 Task: Apply strikethrough to the text.
Action: Mouse moved to (39, 163)
Screenshot: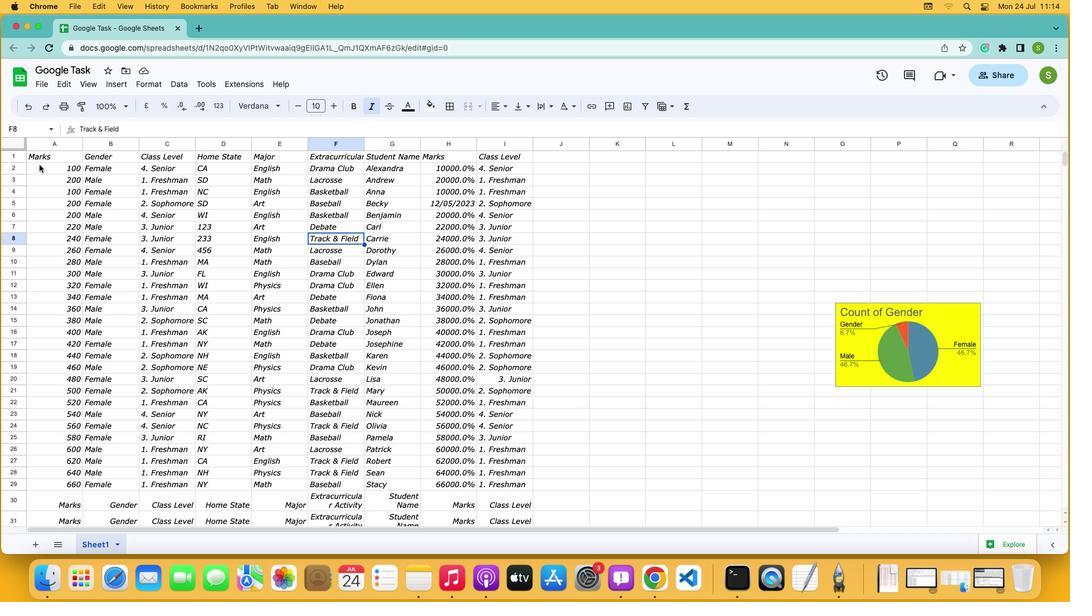 
Action: Mouse pressed left at (39, 163)
Screenshot: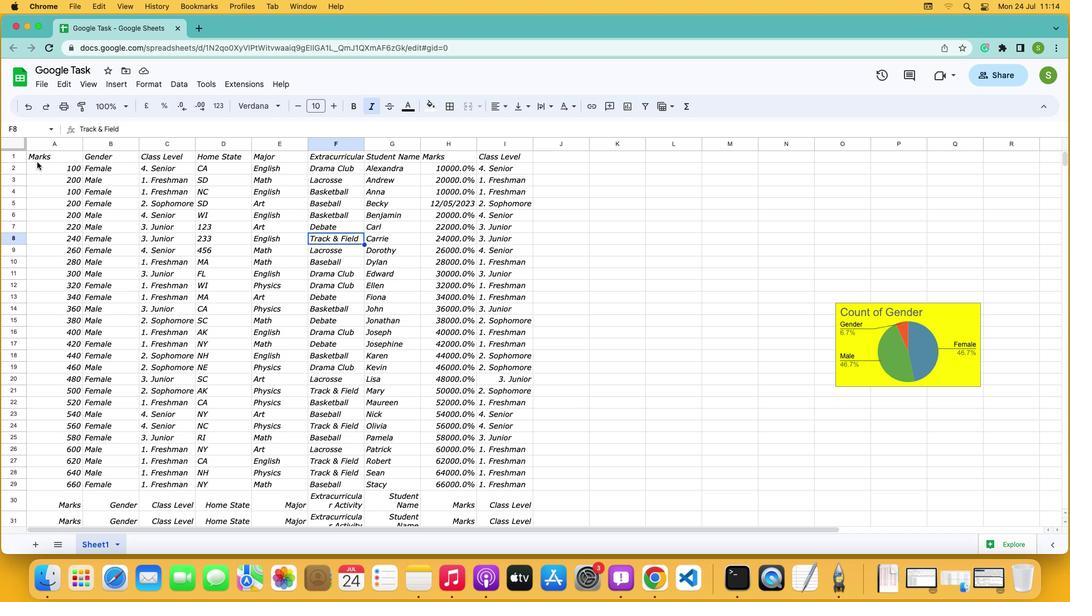 
Action: Mouse moved to (37, 159)
Screenshot: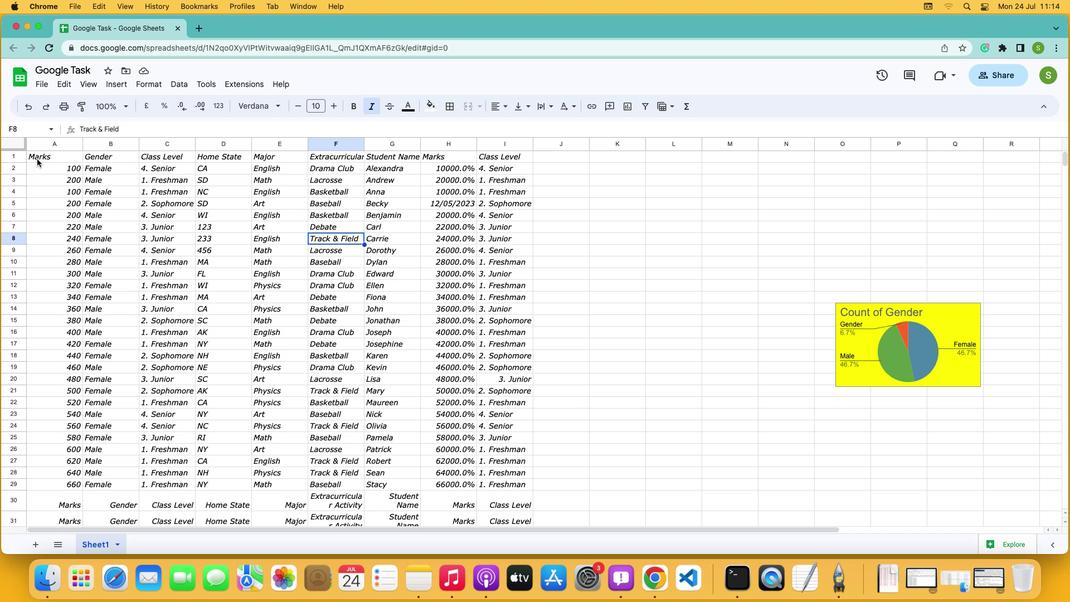 
Action: Mouse pressed left at (37, 159)
Screenshot: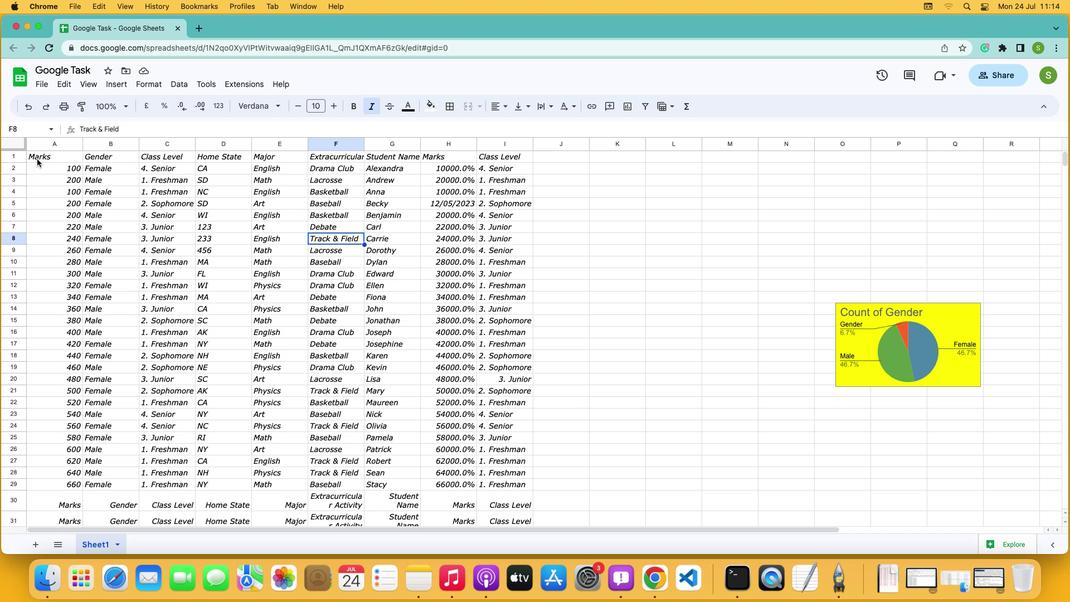 
Action: Mouse moved to (388, 107)
Screenshot: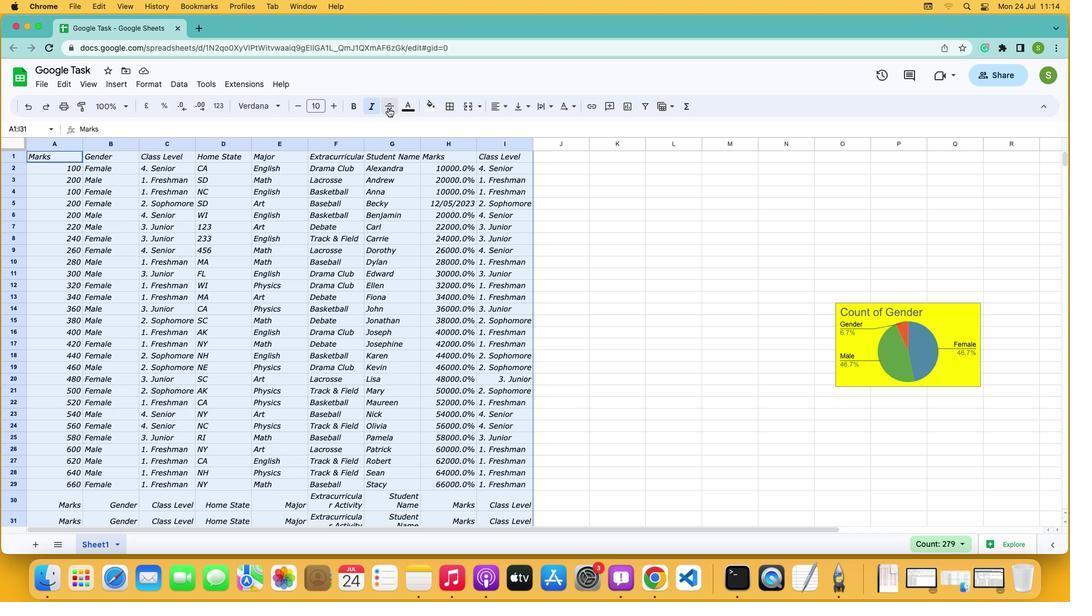 
Action: Mouse pressed left at (388, 107)
Screenshot: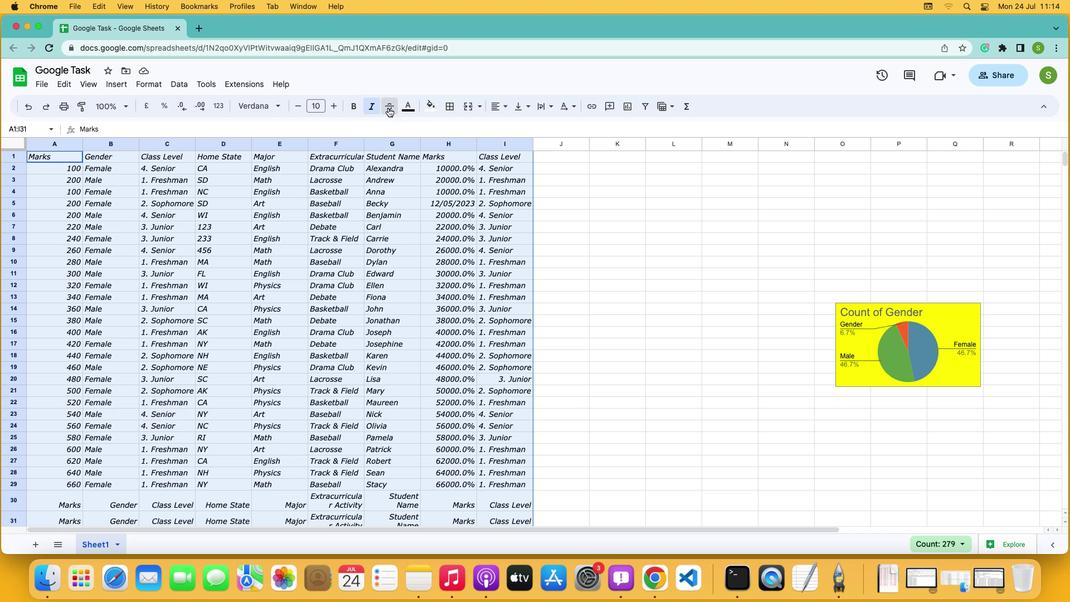 
Action: Mouse moved to (348, 236)
Screenshot: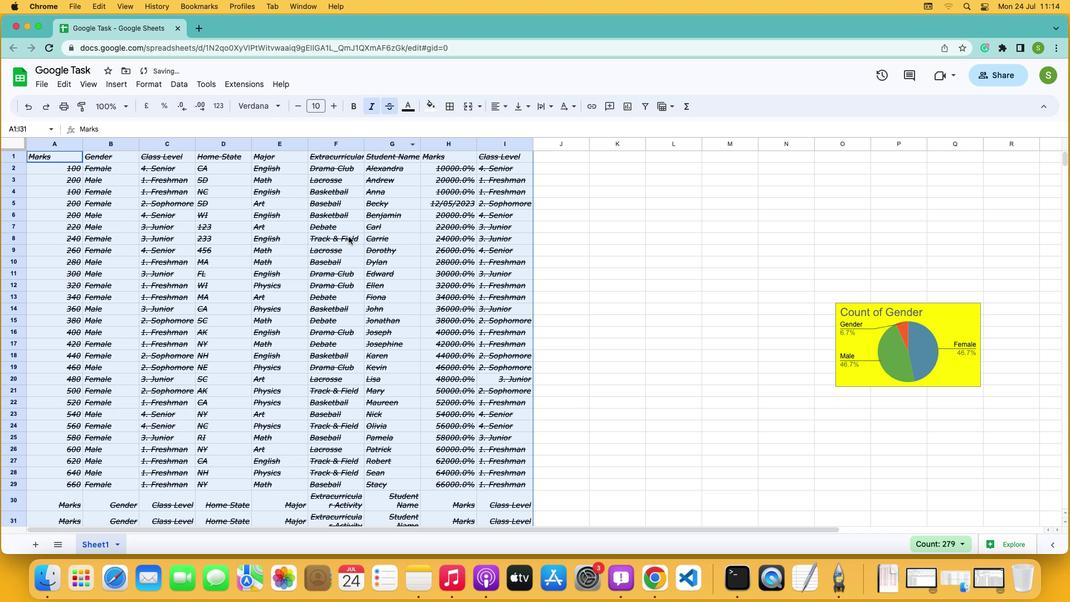 
